 Task: Add a condition where "Status category Less than new" in new tickets in your groups.
Action: Mouse moved to (201, 406)
Screenshot: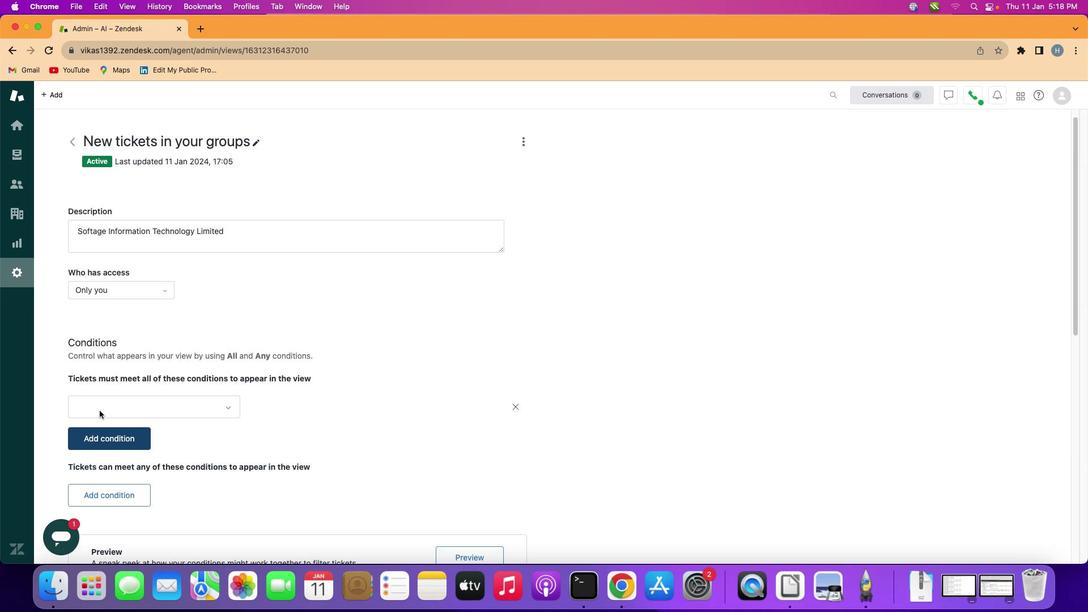 
Action: Mouse pressed left at (201, 406)
Screenshot: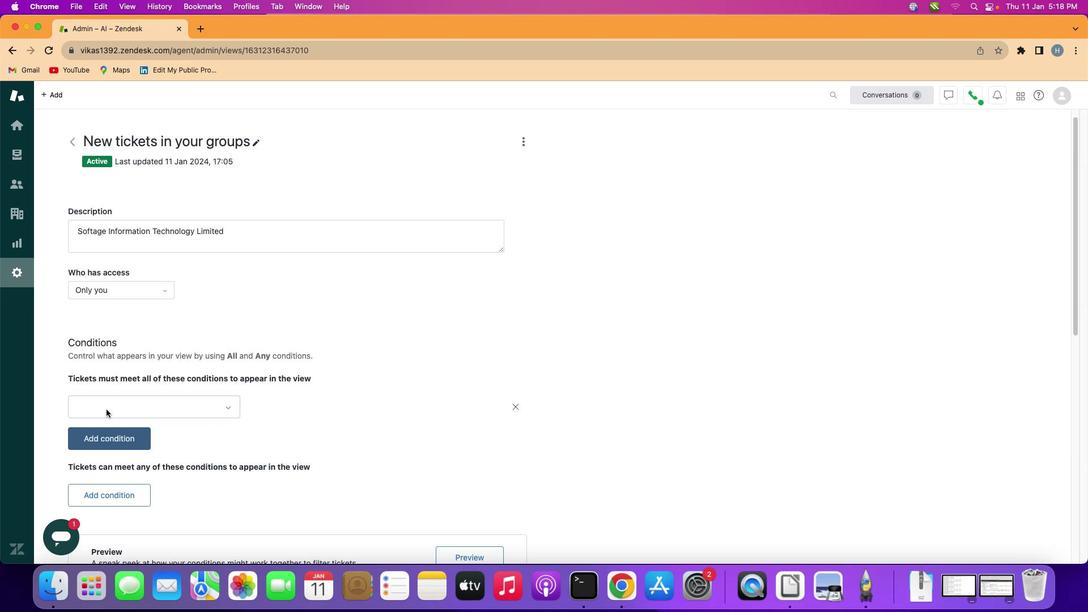 
Action: Mouse moved to (283, 406)
Screenshot: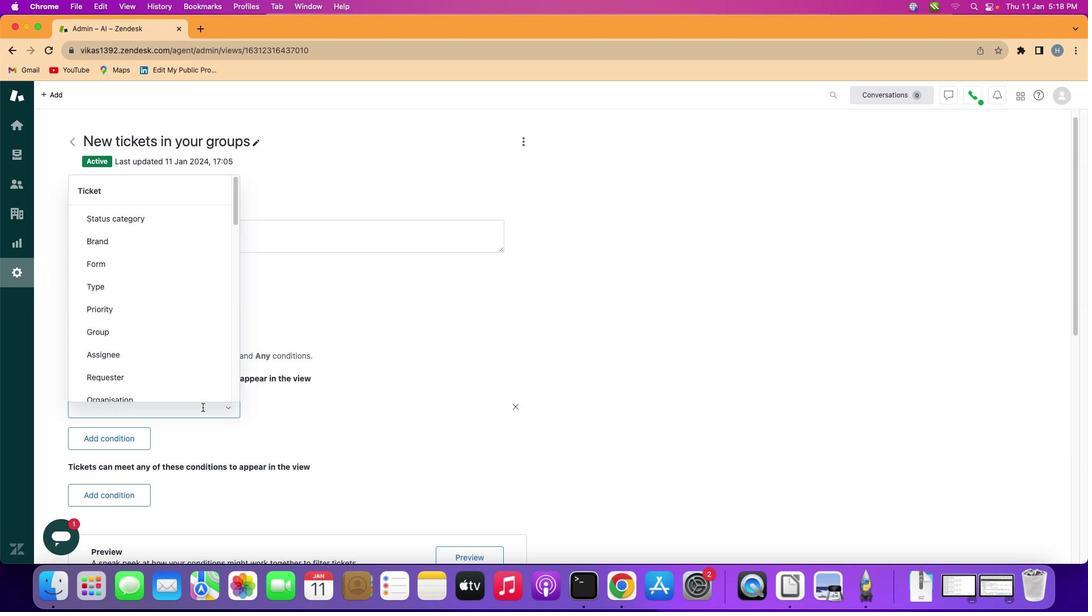
Action: Mouse pressed left at (283, 406)
Screenshot: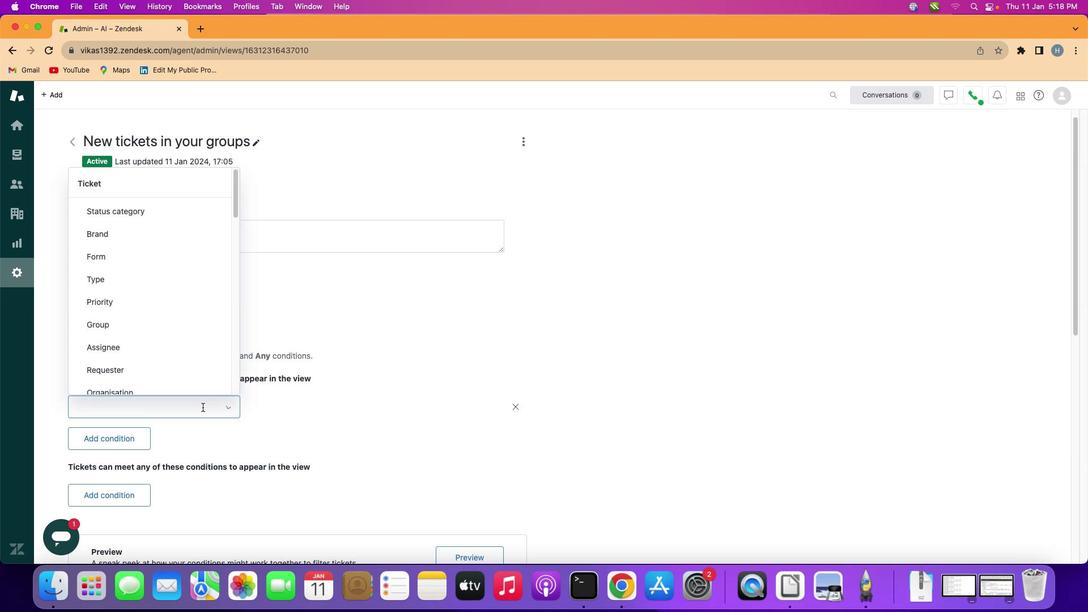 
Action: Mouse moved to (268, 402)
Screenshot: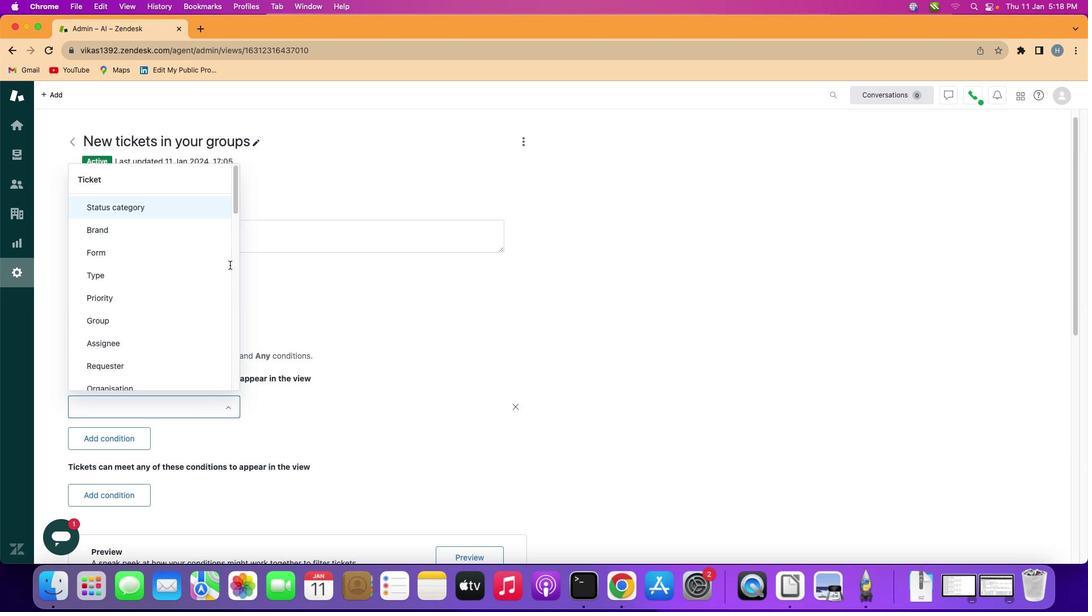 
Action: Mouse pressed left at (268, 402)
Screenshot: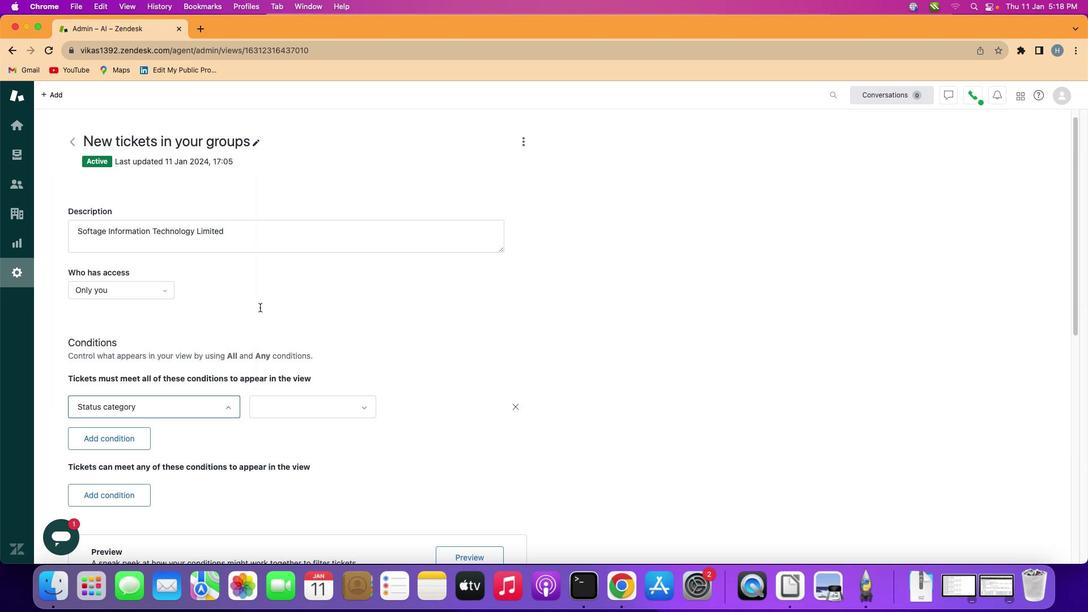 
Action: Mouse moved to (402, 406)
Screenshot: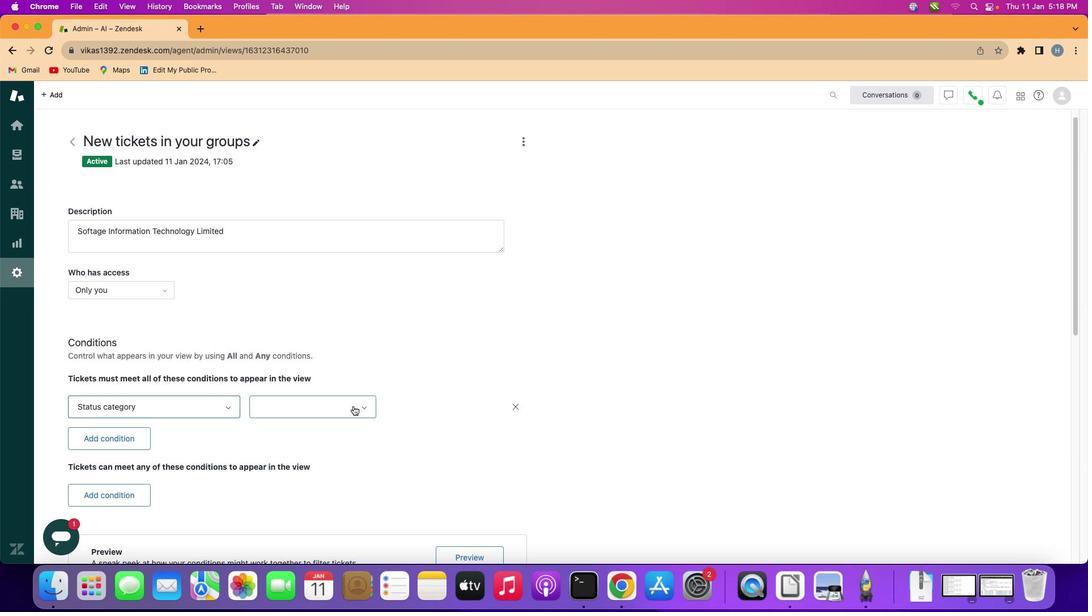 
Action: Mouse pressed left at (402, 406)
Screenshot: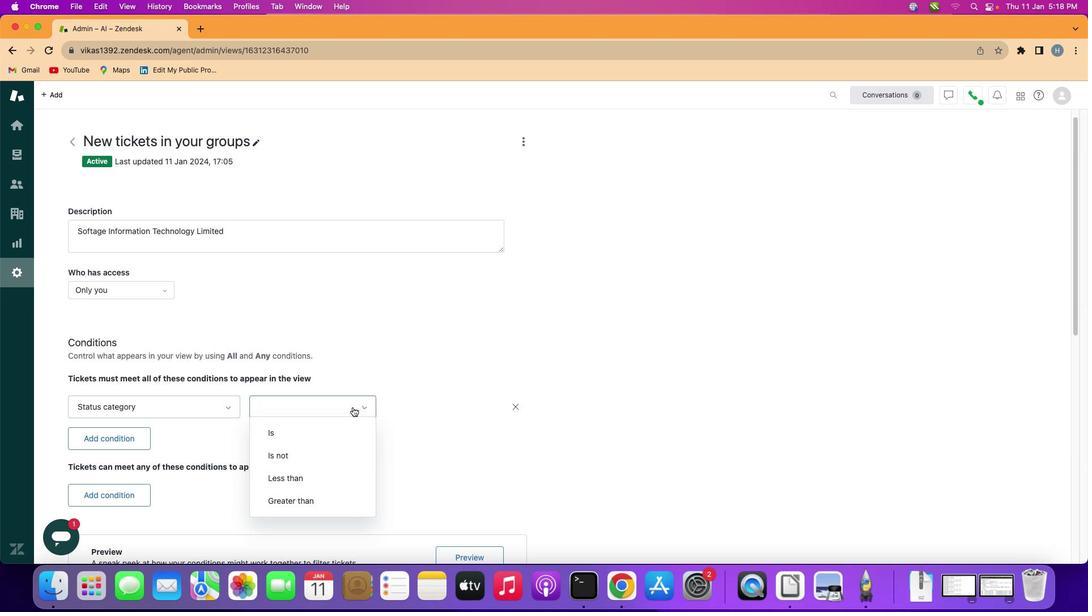 
Action: Mouse moved to (378, 408)
Screenshot: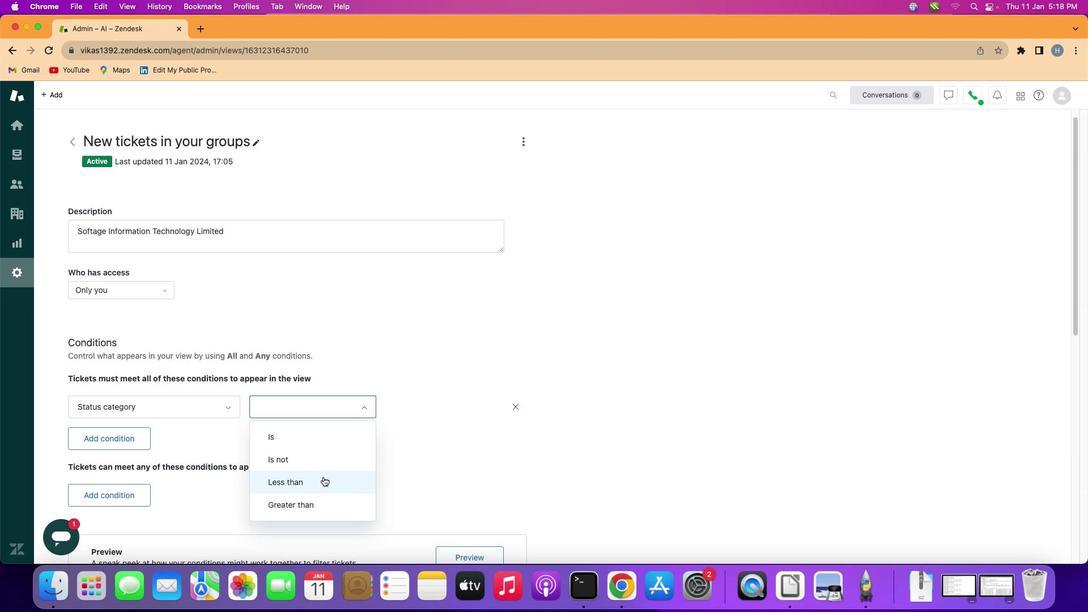 
Action: Mouse pressed left at (378, 408)
Screenshot: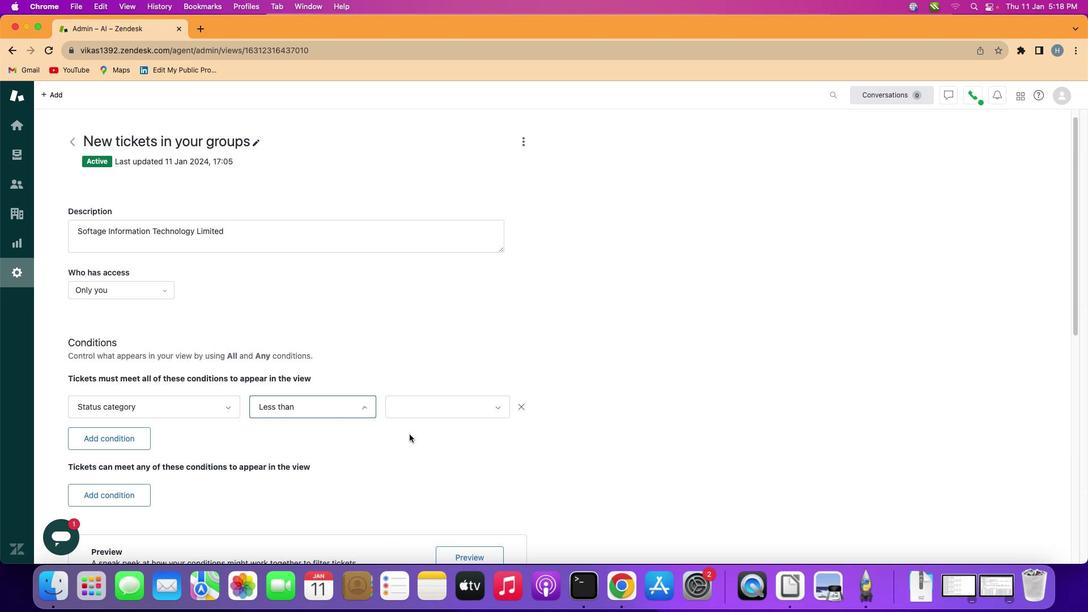 
Action: Mouse moved to (478, 406)
Screenshot: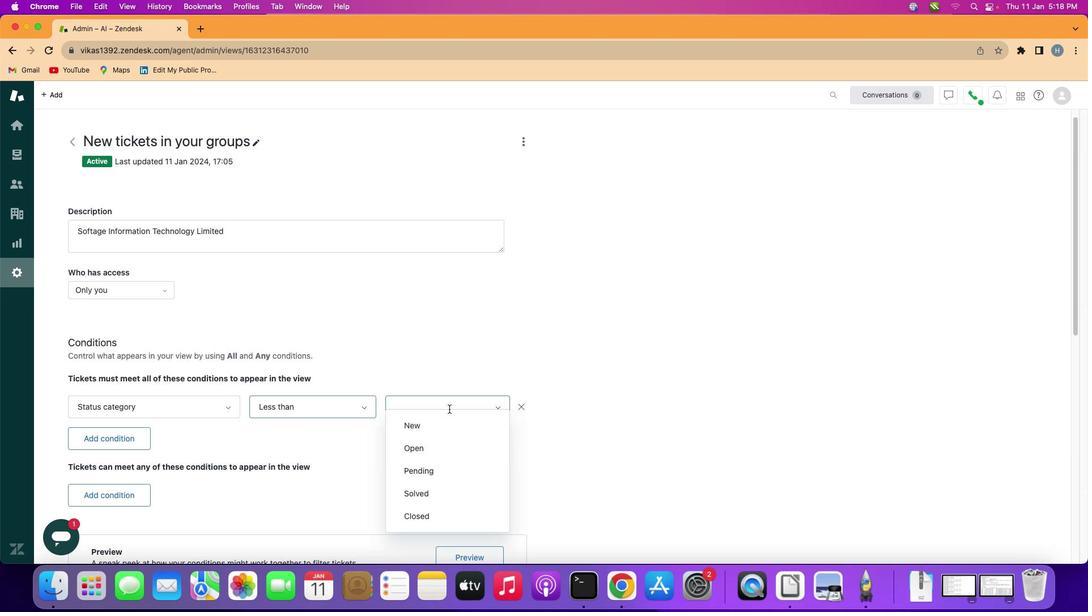 
Action: Mouse pressed left at (478, 406)
Screenshot: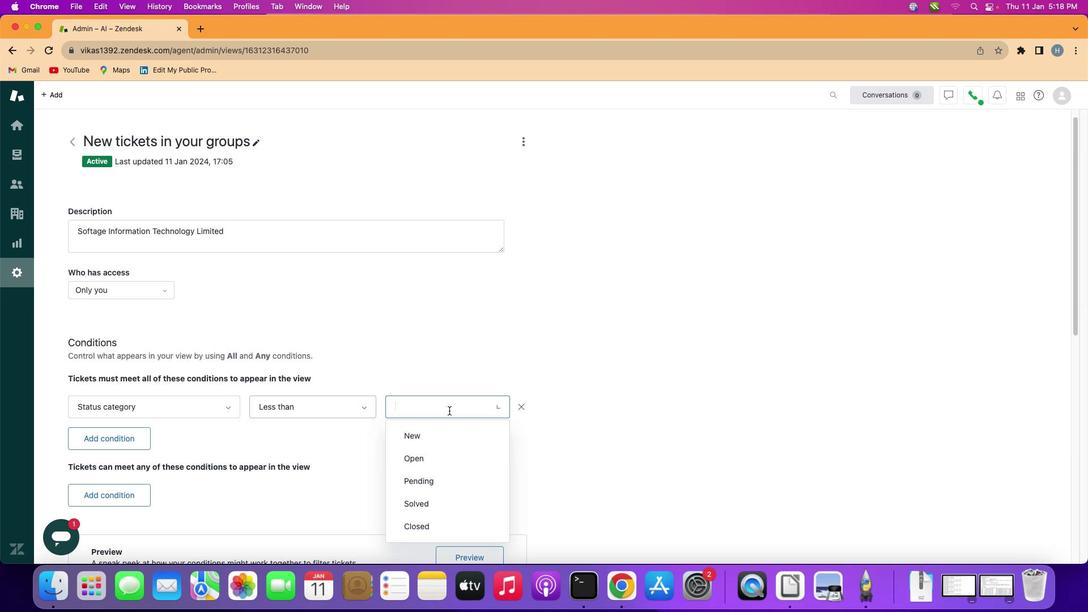 
Action: Mouse moved to (471, 407)
Screenshot: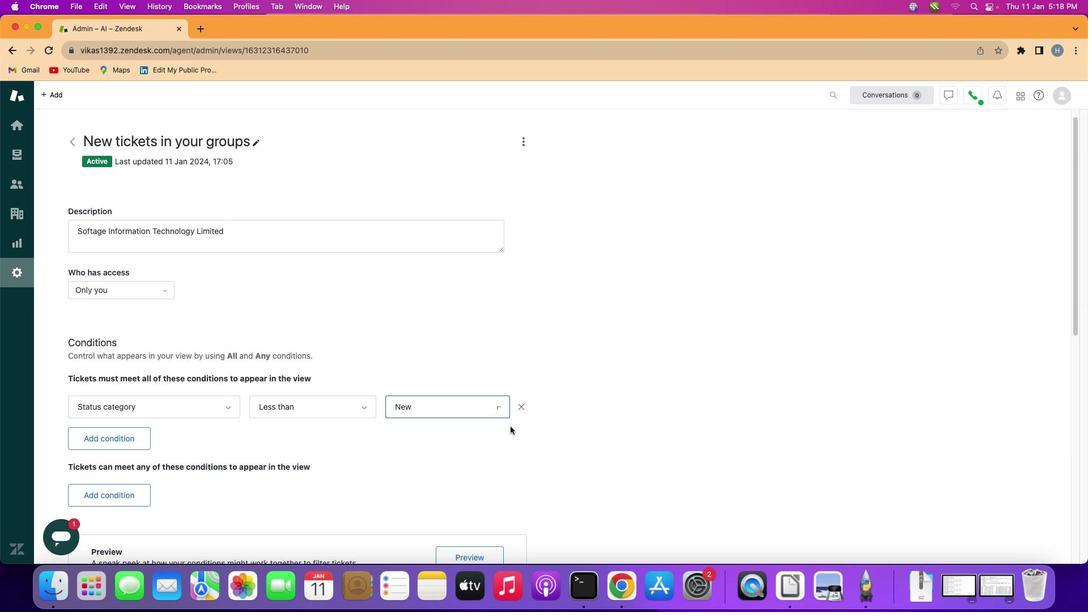 
Action: Mouse pressed left at (471, 407)
Screenshot: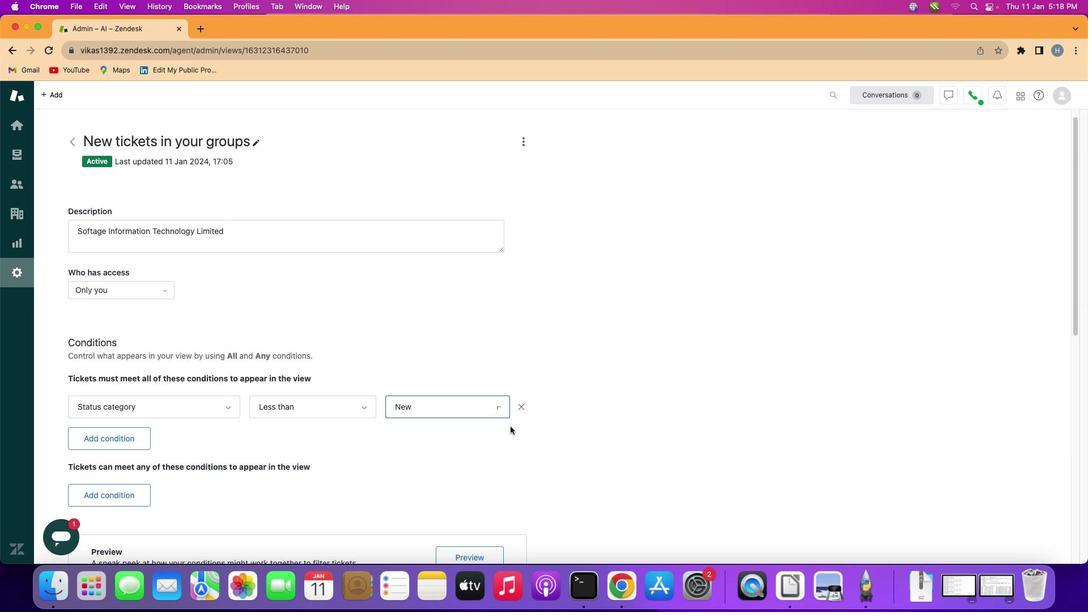 
Action: Mouse moved to (533, 407)
Screenshot: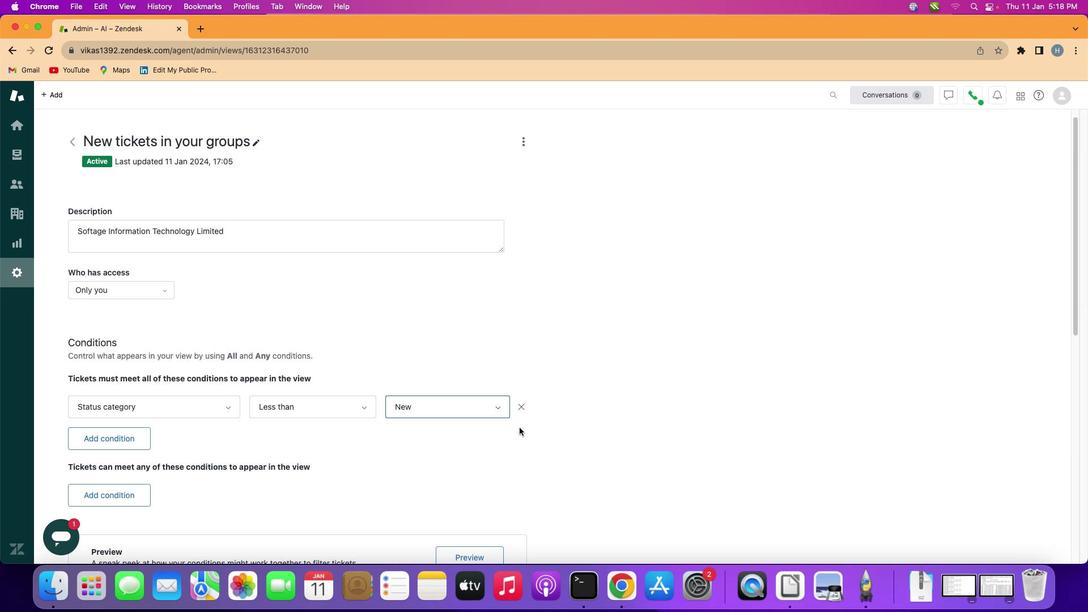 
